 Task: Sort the products in the category "Champagne & Sparkling Wine" by price (lowest first).
Action: Mouse moved to (831, 264)
Screenshot: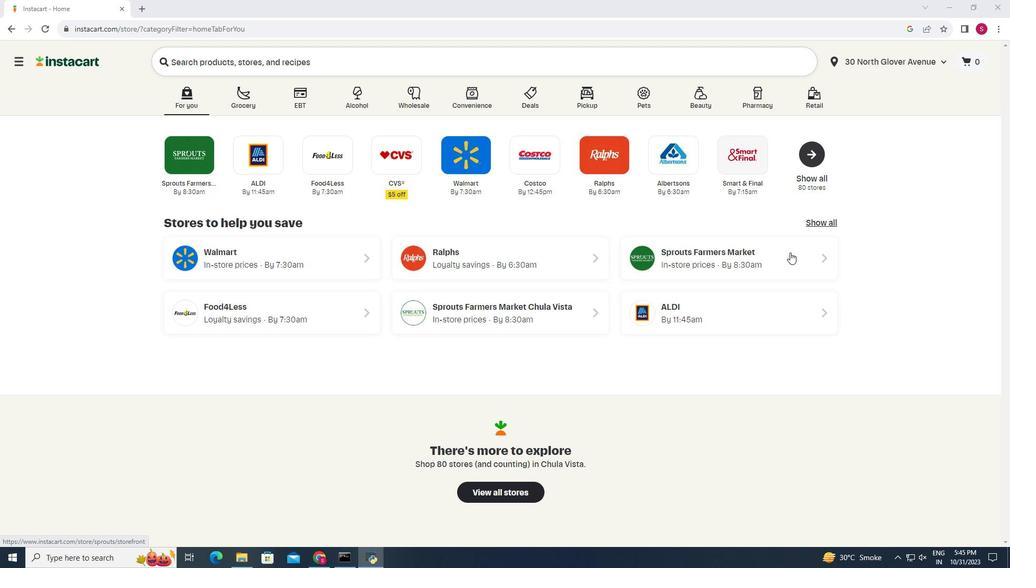 
Action: Mouse pressed left at (831, 264)
Screenshot: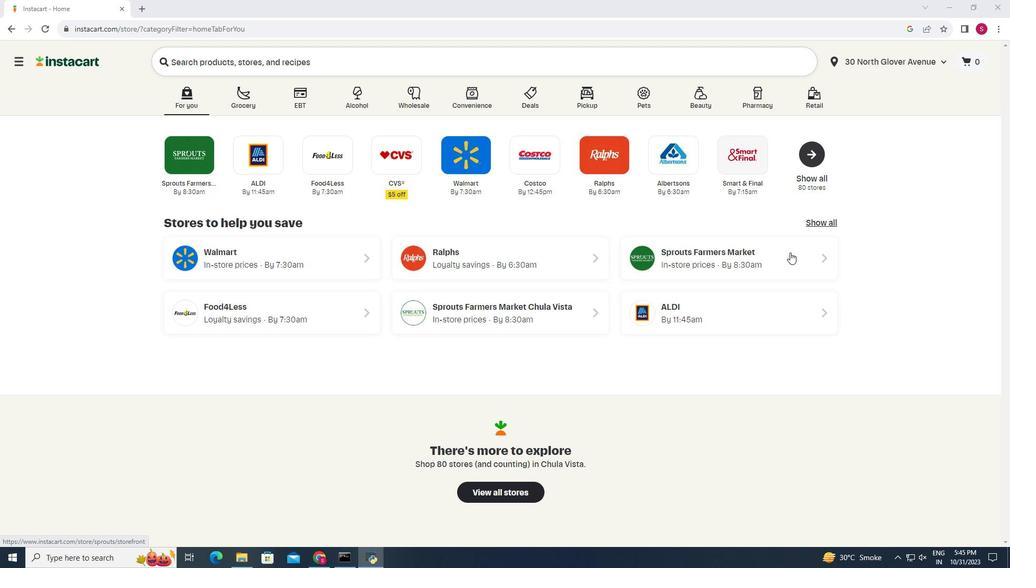 
Action: Mouse moved to (135, 519)
Screenshot: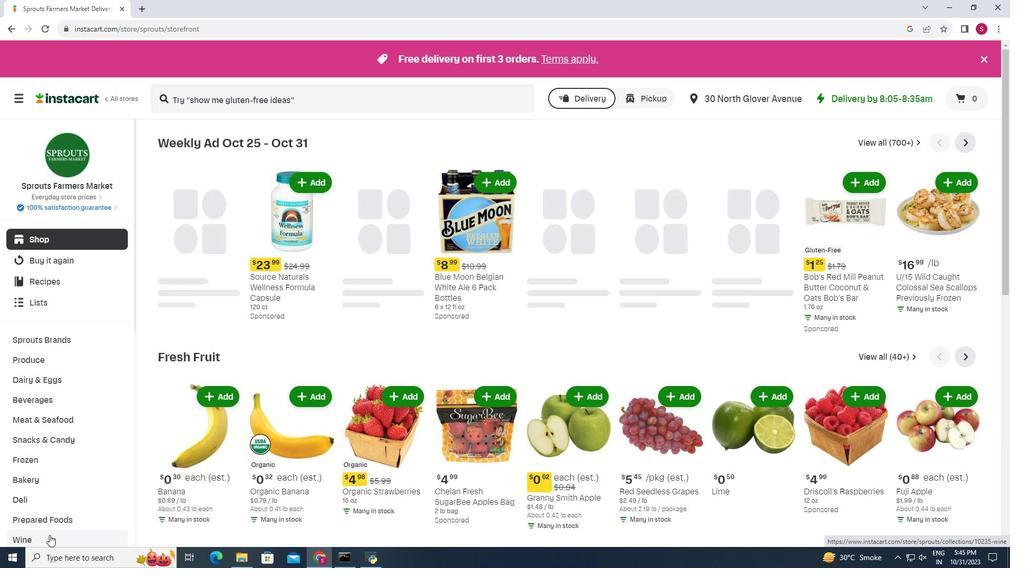 
Action: Mouse pressed left at (135, 519)
Screenshot: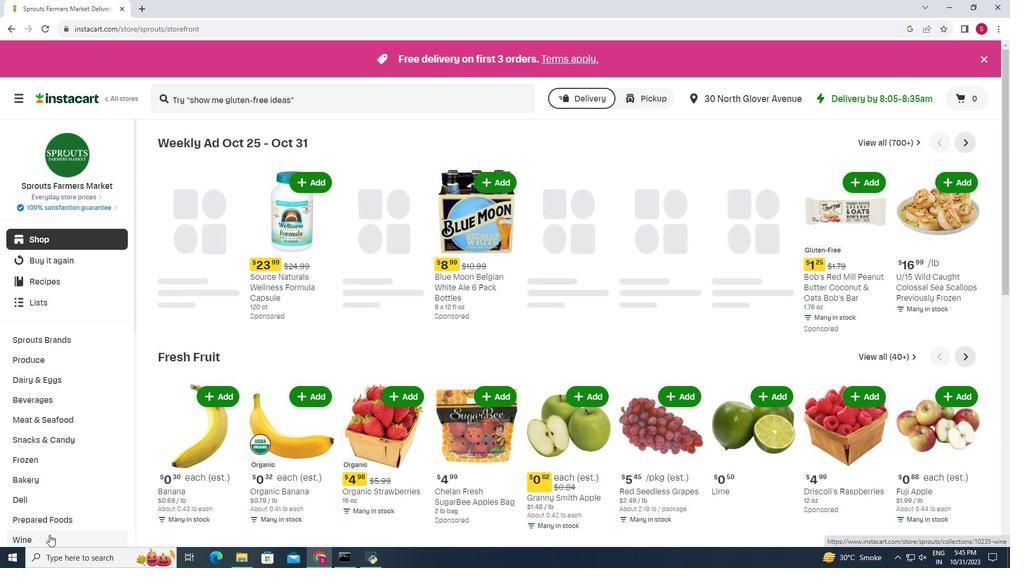 
Action: Mouse moved to (425, 188)
Screenshot: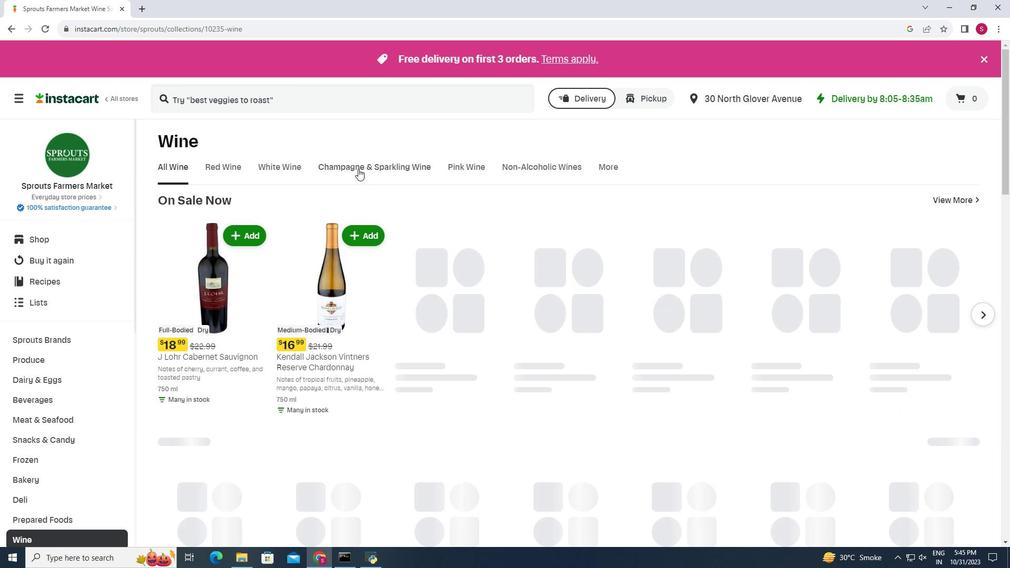 
Action: Mouse pressed left at (425, 188)
Screenshot: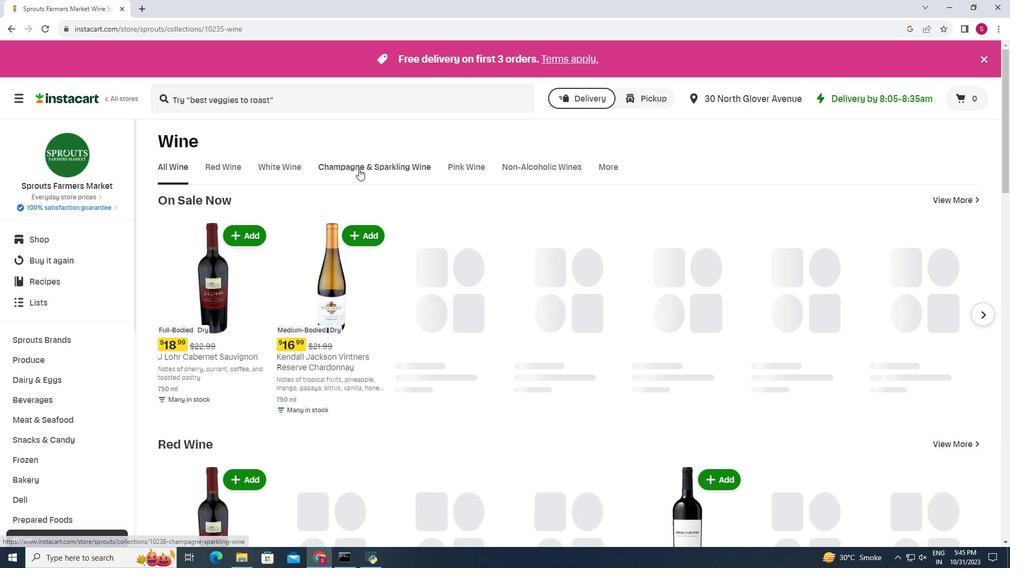 
Action: Mouse moved to (680, 218)
Screenshot: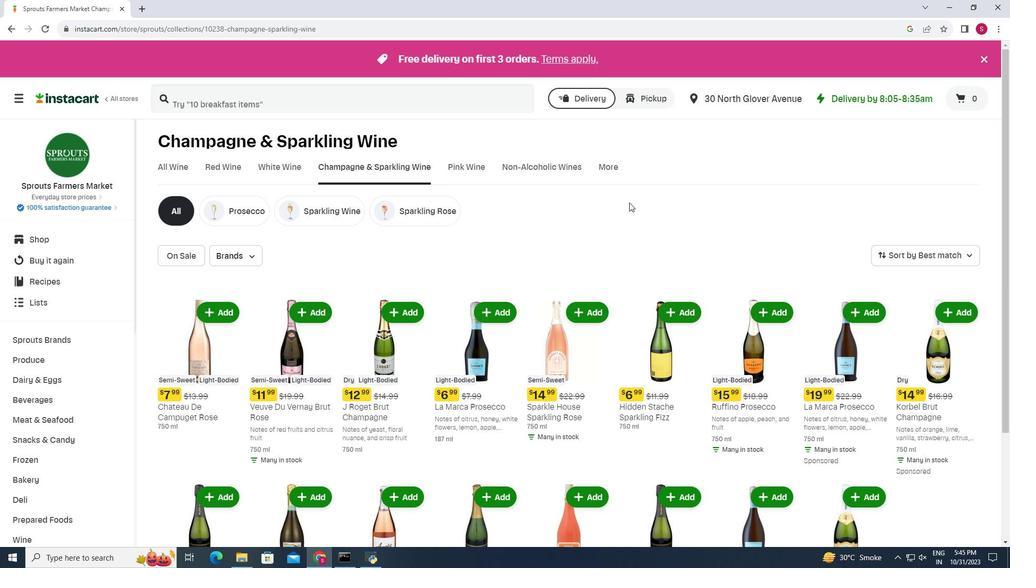 
Action: Mouse scrolled (680, 218) with delta (0, 0)
Screenshot: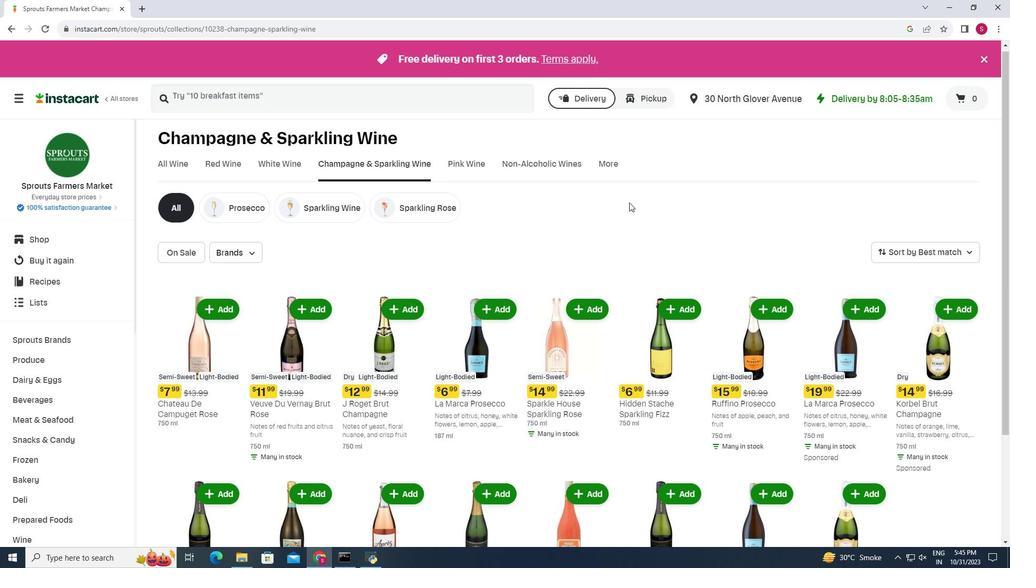 
Action: Mouse moved to (683, 222)
Screenshot: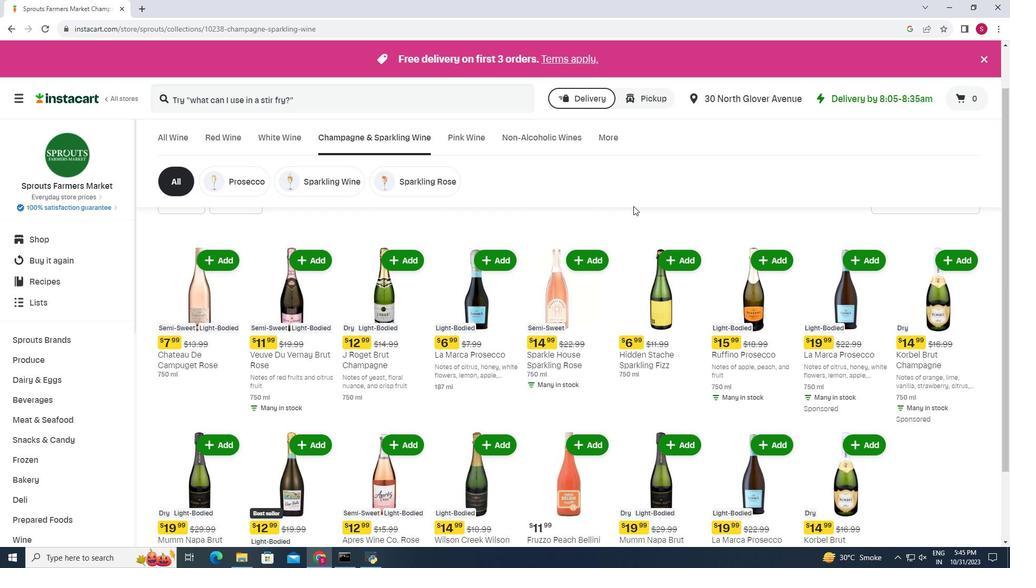 
Action: Mouse scrolled (683, 222) with delta (0, 0)
Screenshot: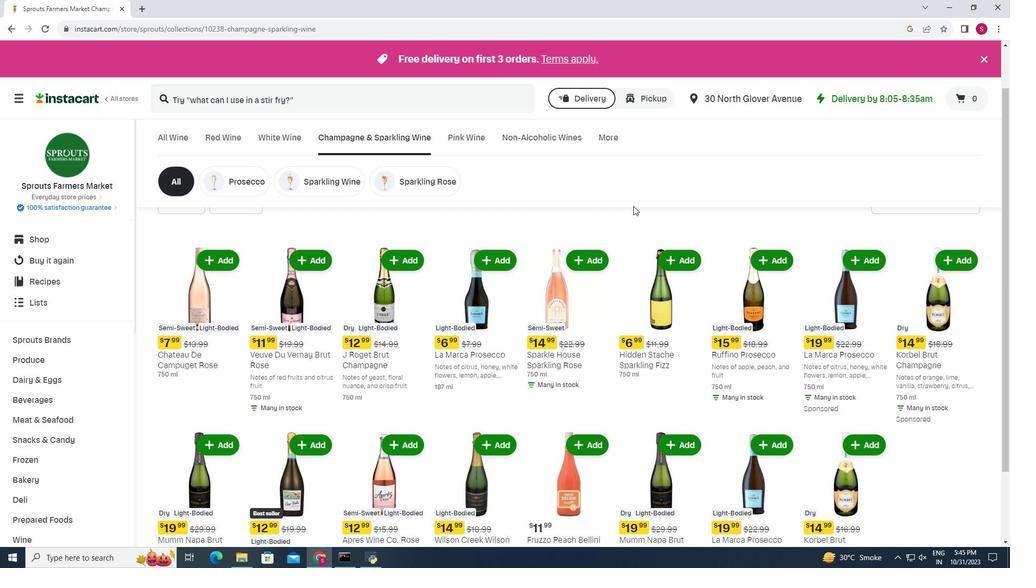 
Action: Mouse moved to (684, 222)
Screenshot: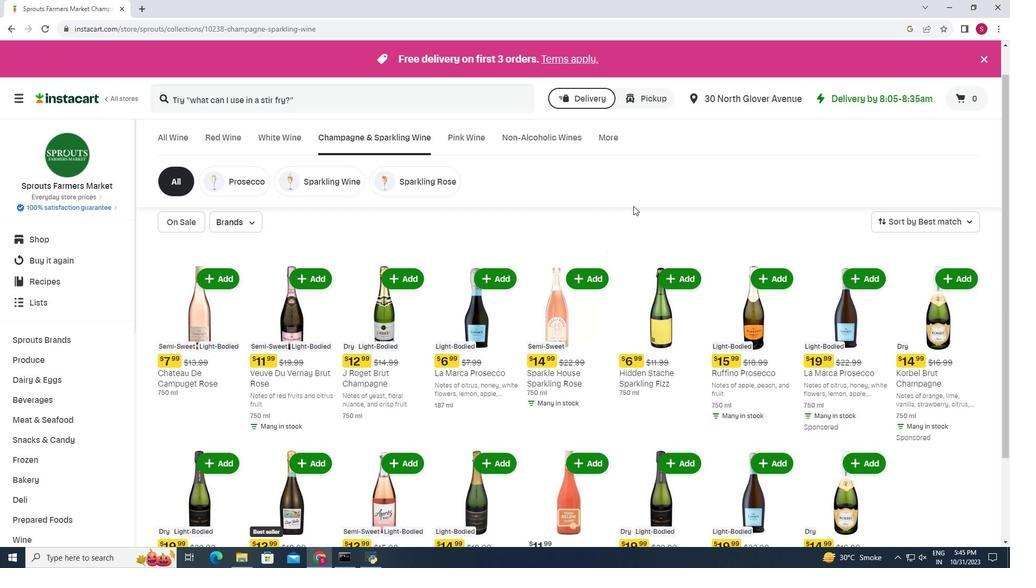 
Action: Mouse scrolled (684, 222) with delta (0, 0)
Screenshot: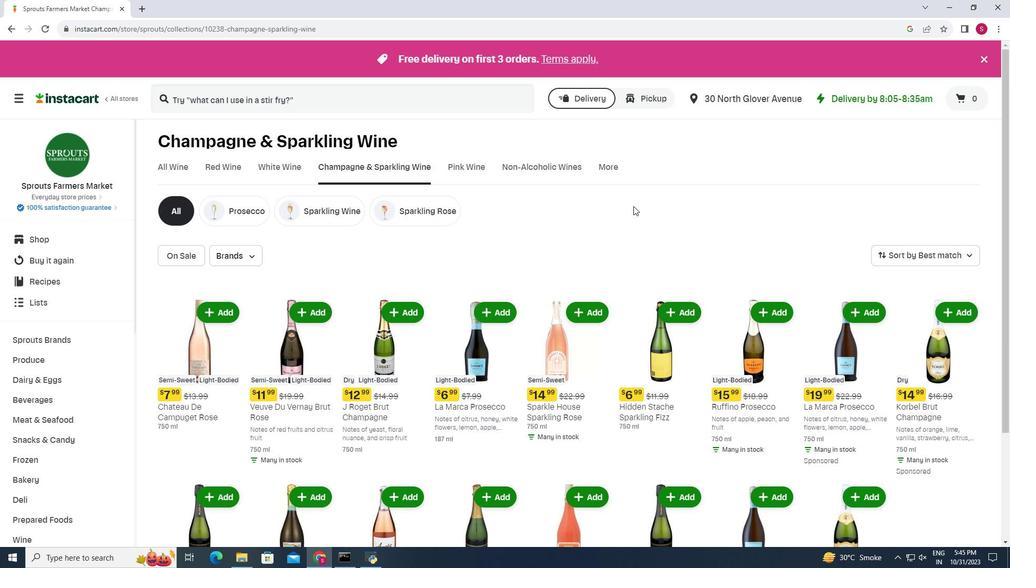 
Action: Mouse moved to (998, 262)
Screenshot: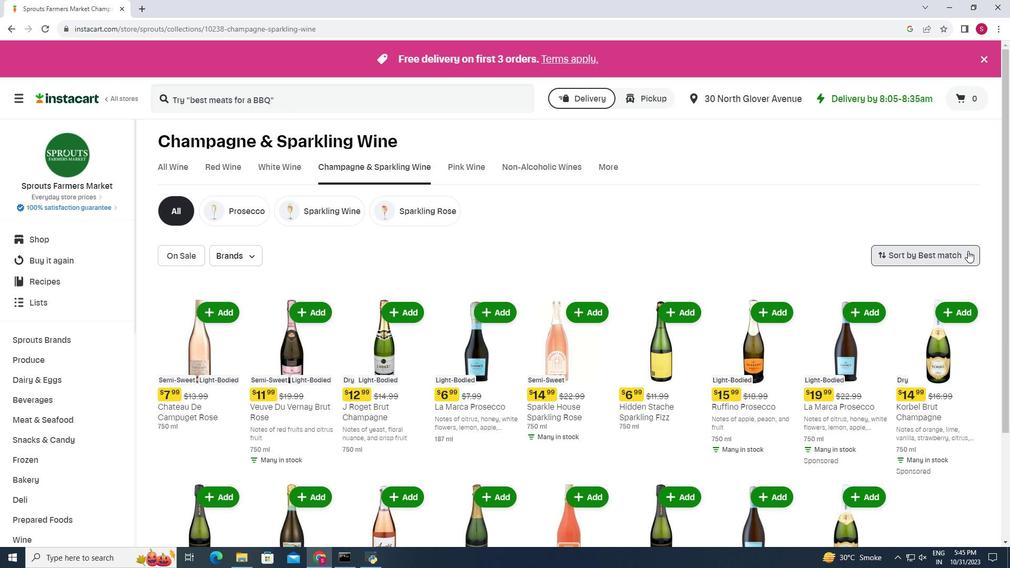 
Action: Mouse pressed left at (998, 262)
Screenshot: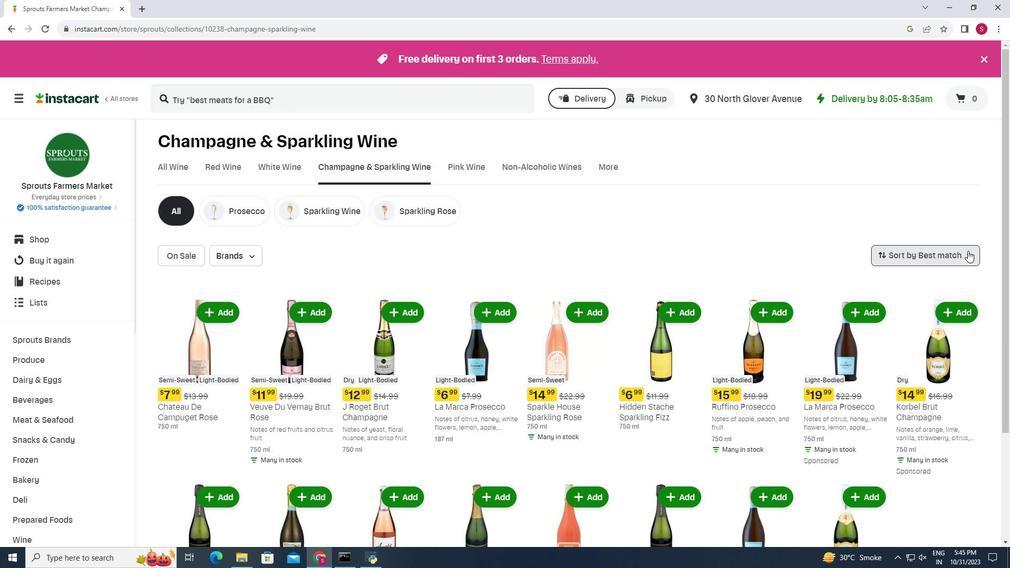 
Action: Mouse moved to (976, 318)
Screenshot: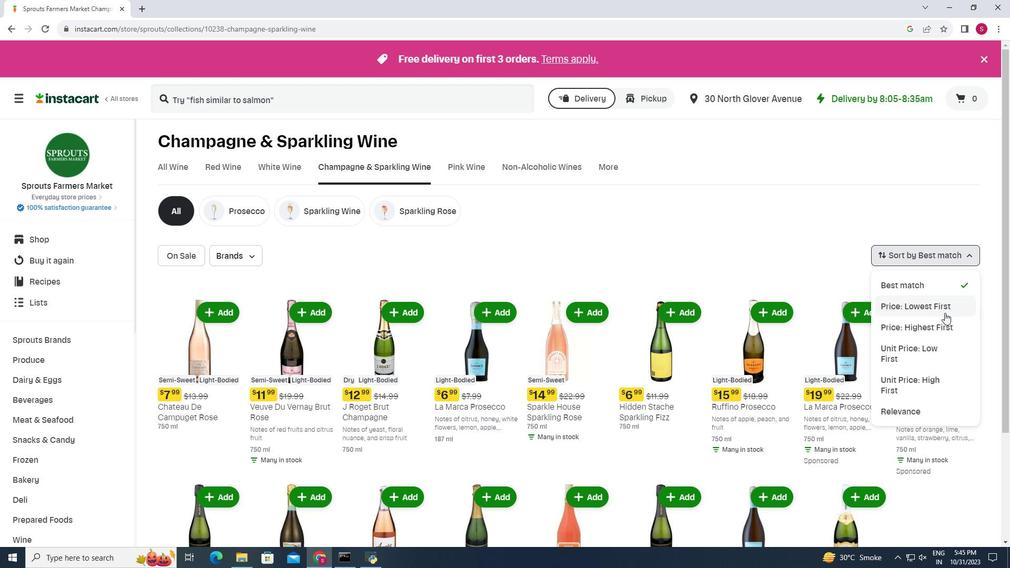 
Action: Mouse pressed left at (976, 318)
Screenshot: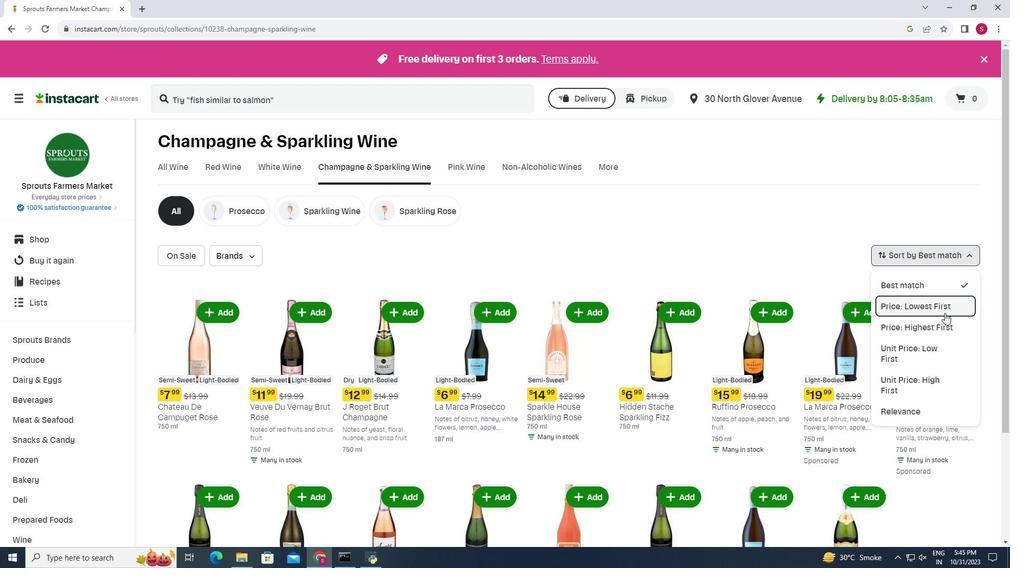 
Action: Mouse moved to (669, 279)
Screenshot: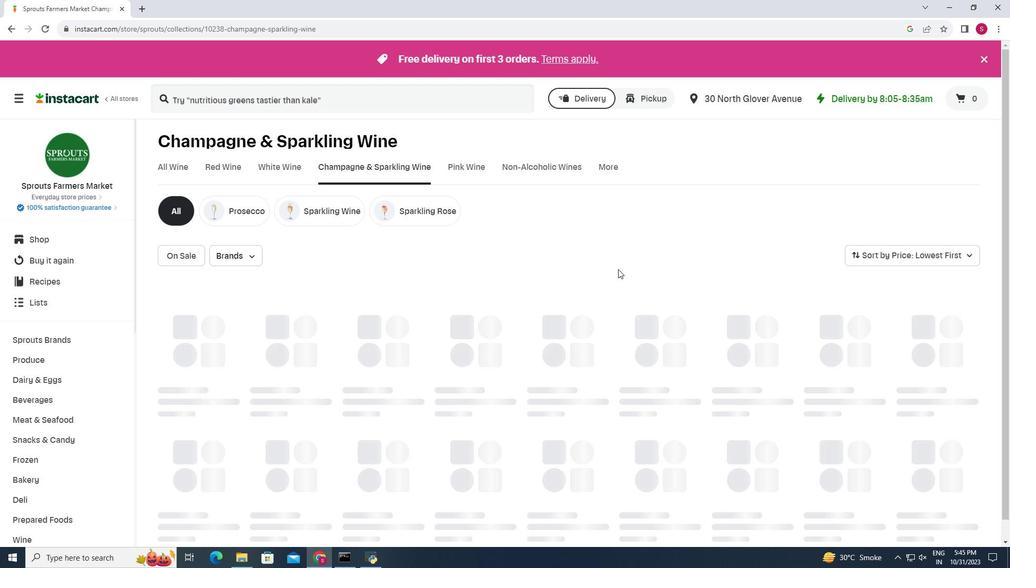 
Action: Mouse scrolled (669, 278) with delta (0, 0)
Screenshot: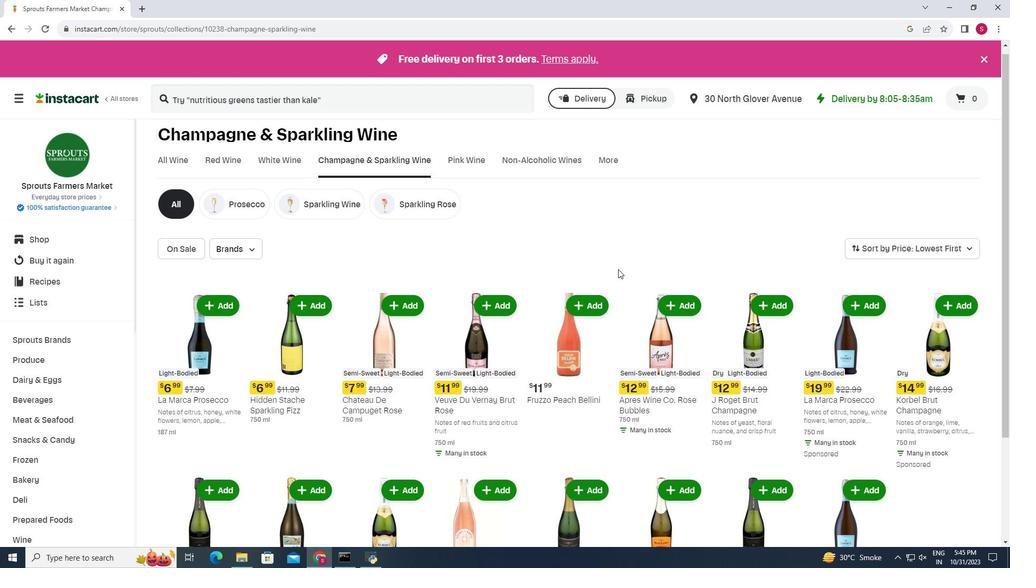 
Action: Mouse scrolled (669, 278) with delta (0, 0)
Screenshot: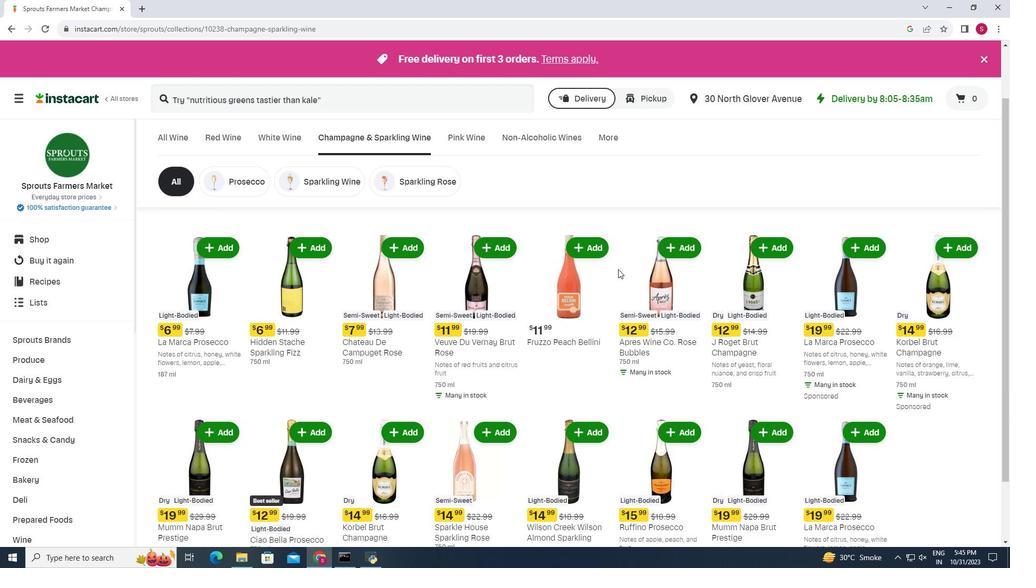 
Action: Mouse scrolled (669, 278) with delta (0, 0)
Screenshot: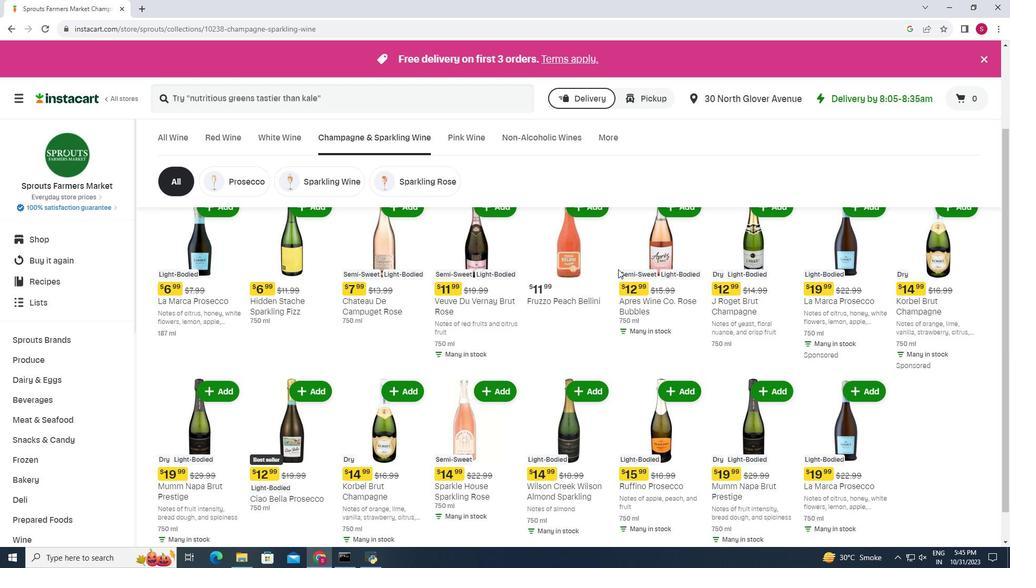 
Action: Mouse scrolled (669, 278) with delta (0, 0)
Screenshot: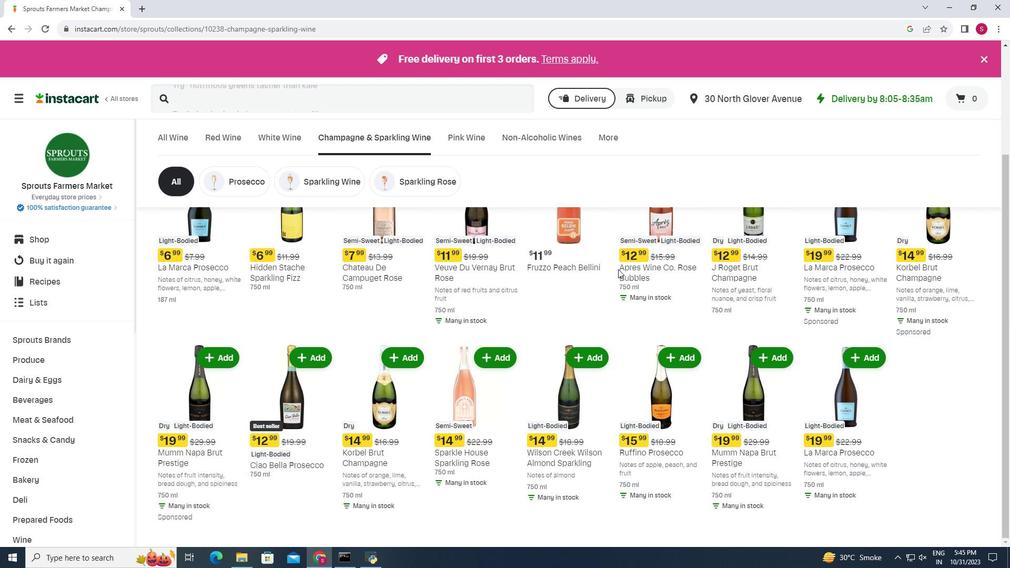 
Action: Mouse scrolled (669, 278) with delta (0, 0)
Screenshot: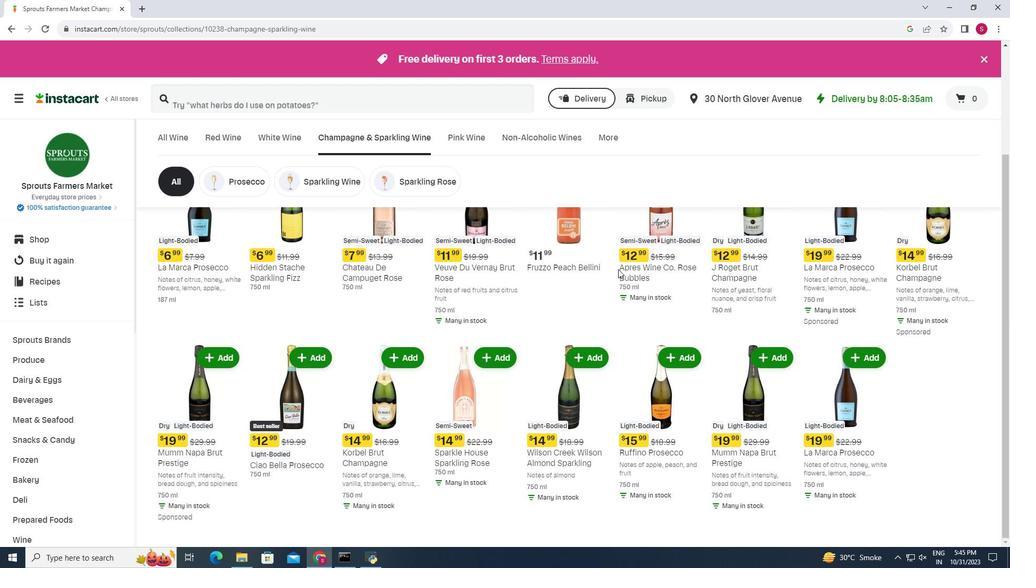 
Action: Mouse moved to (680, 275)
Screenshot: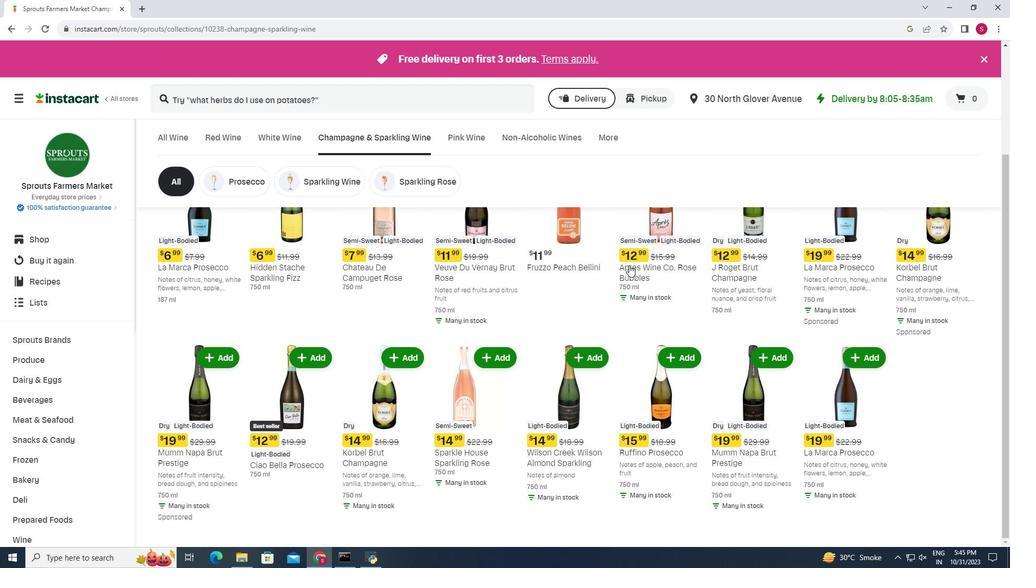 
